Task: In Mark's project, Add a new field "Sprint" with the field type "Date" to the table layout.
Action: Mouse pressed left at (283, 172)
Screenshot: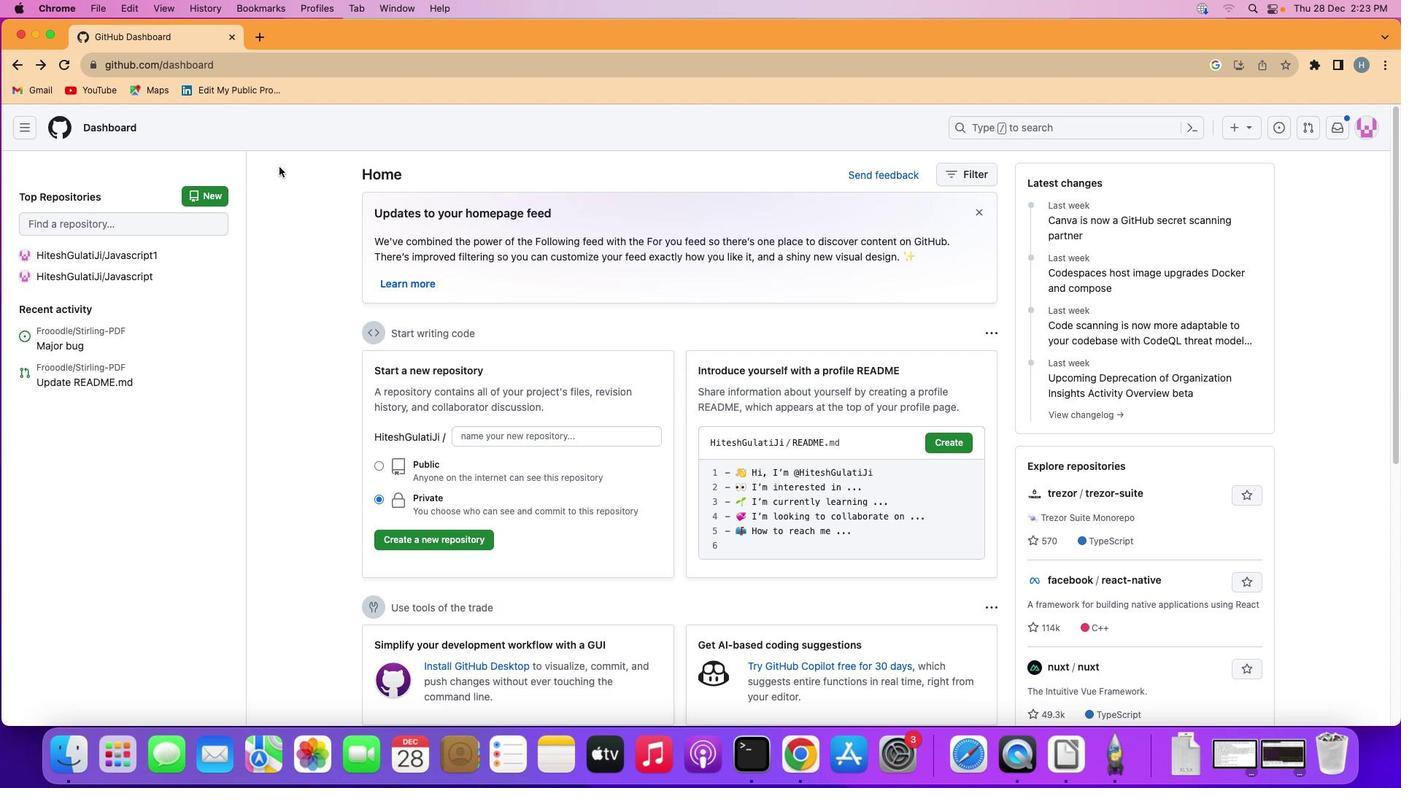 
Action: Mouse moved to (27, 119)
Screenshot: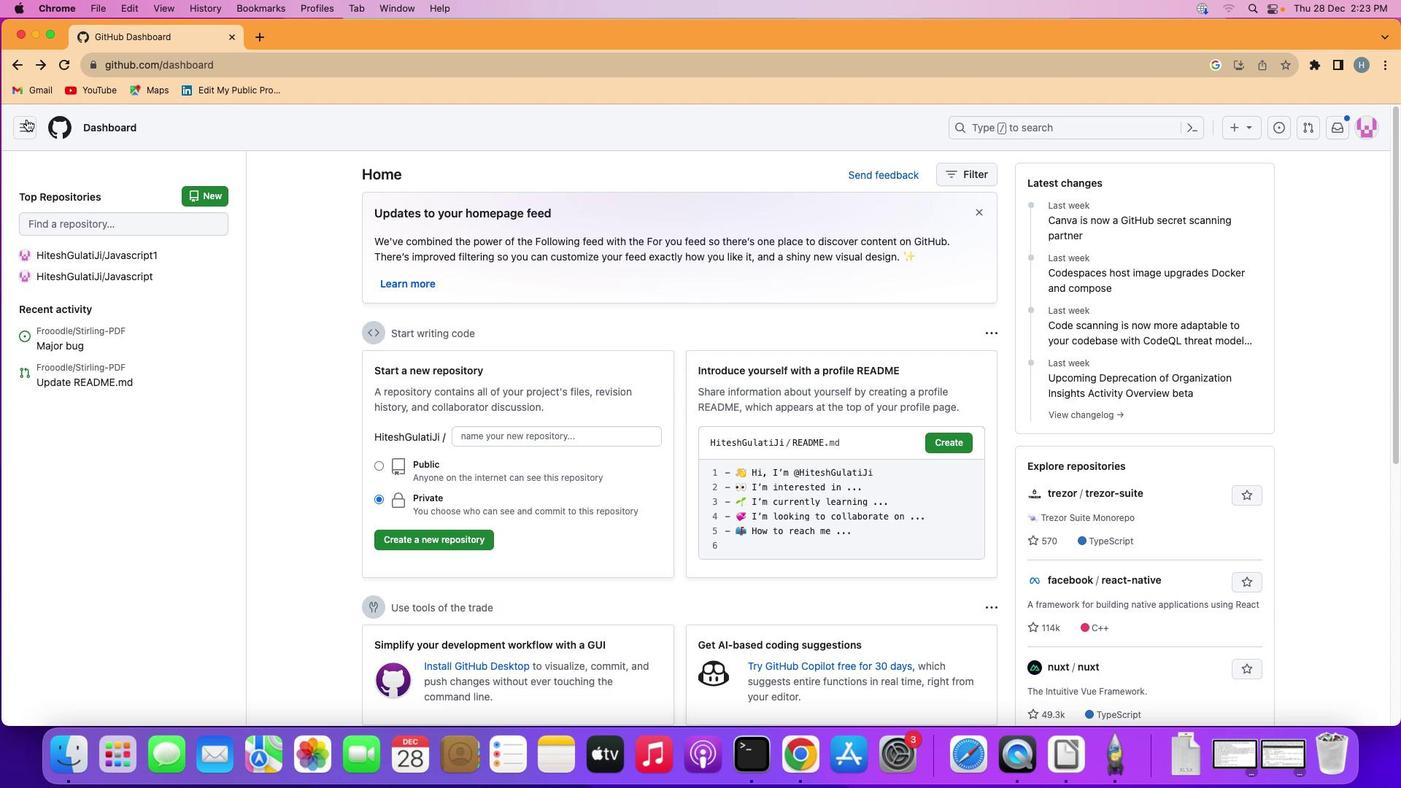 
Action: Mouse pressed left at (27, 119)
Screenshot: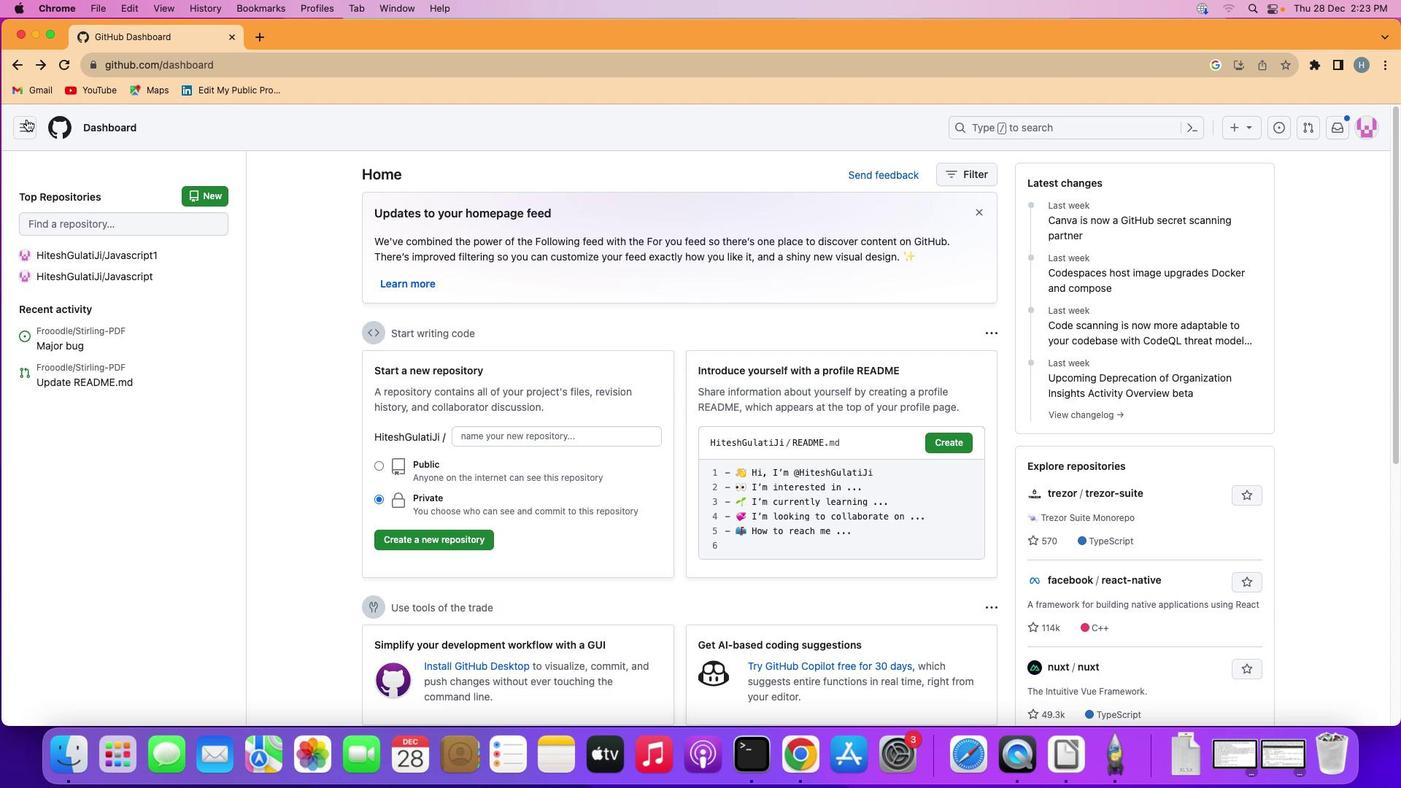 
Action: Mouse moved to (70, 237)
Screenshot: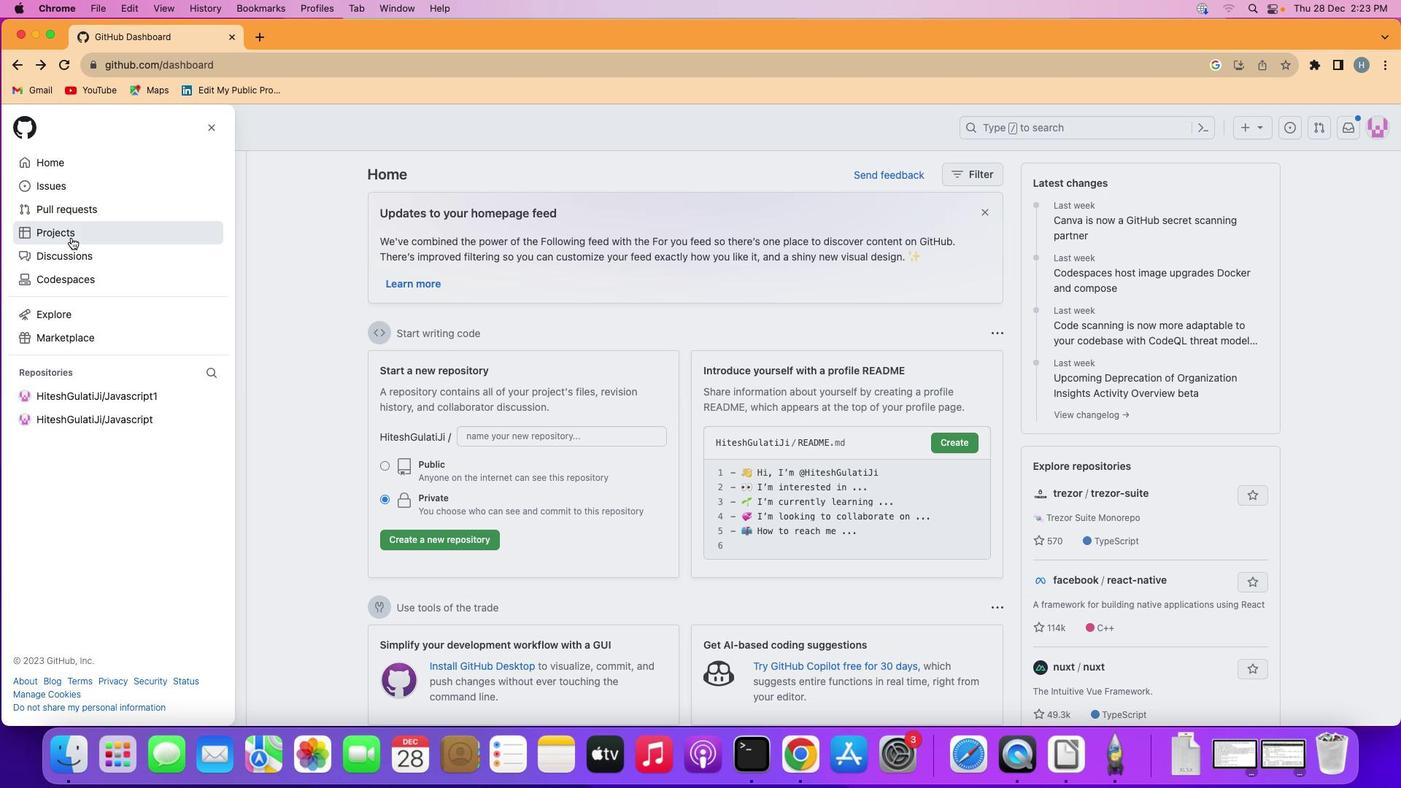 
Action: Mouse pressed left at (70, 237)
Screenshot: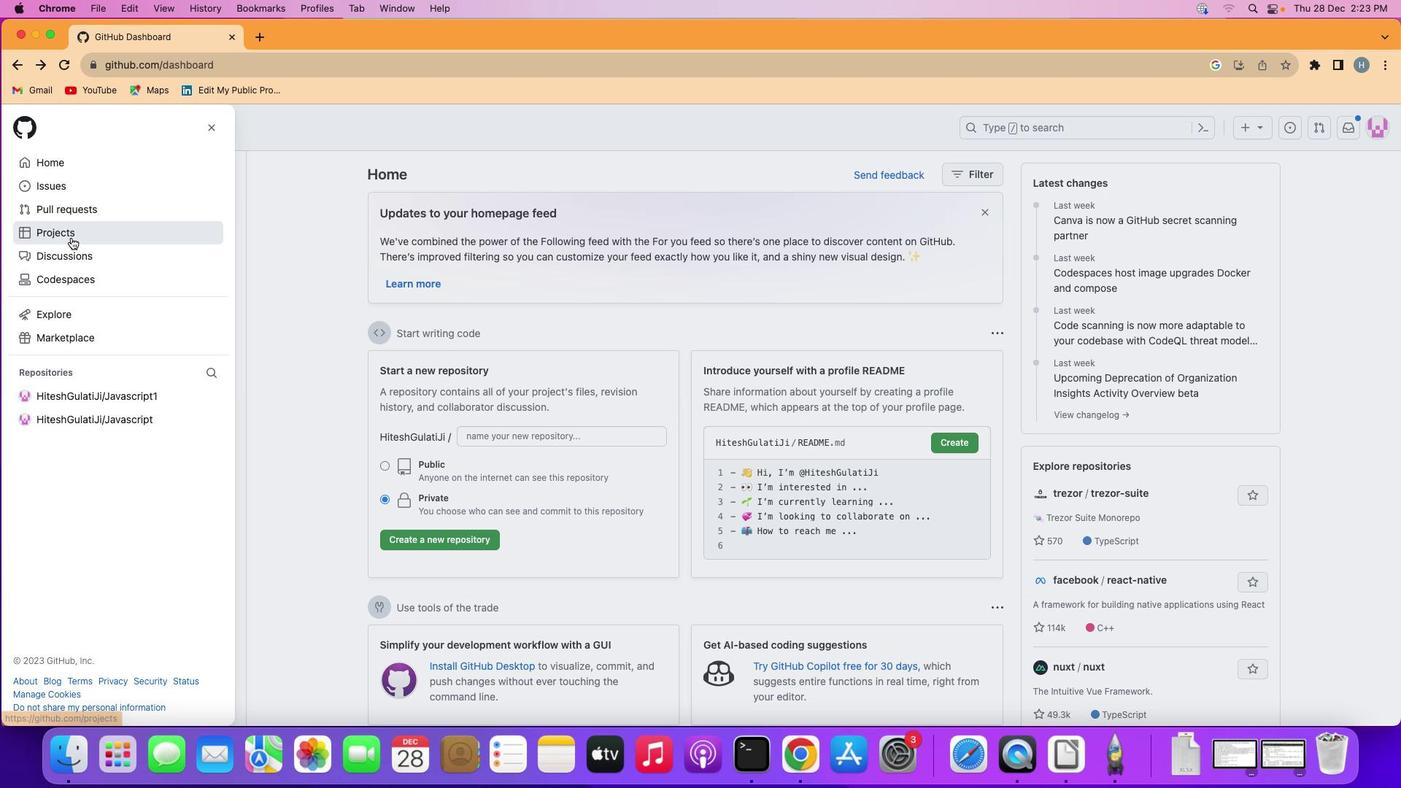 
Action: Mouse moved to (534, 324)
Screenshot: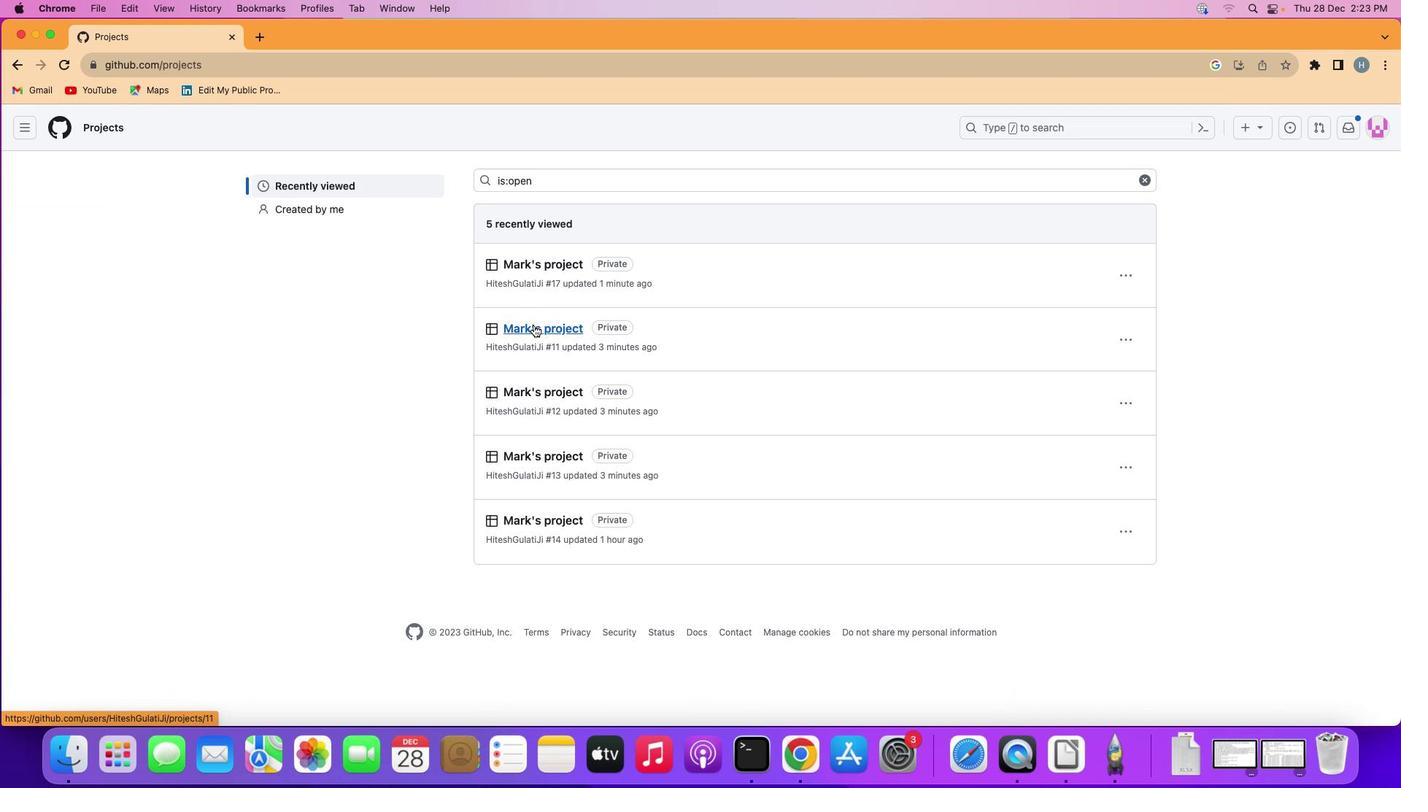 
Action: Mouse pressed left at (534, 324)
Screenshot: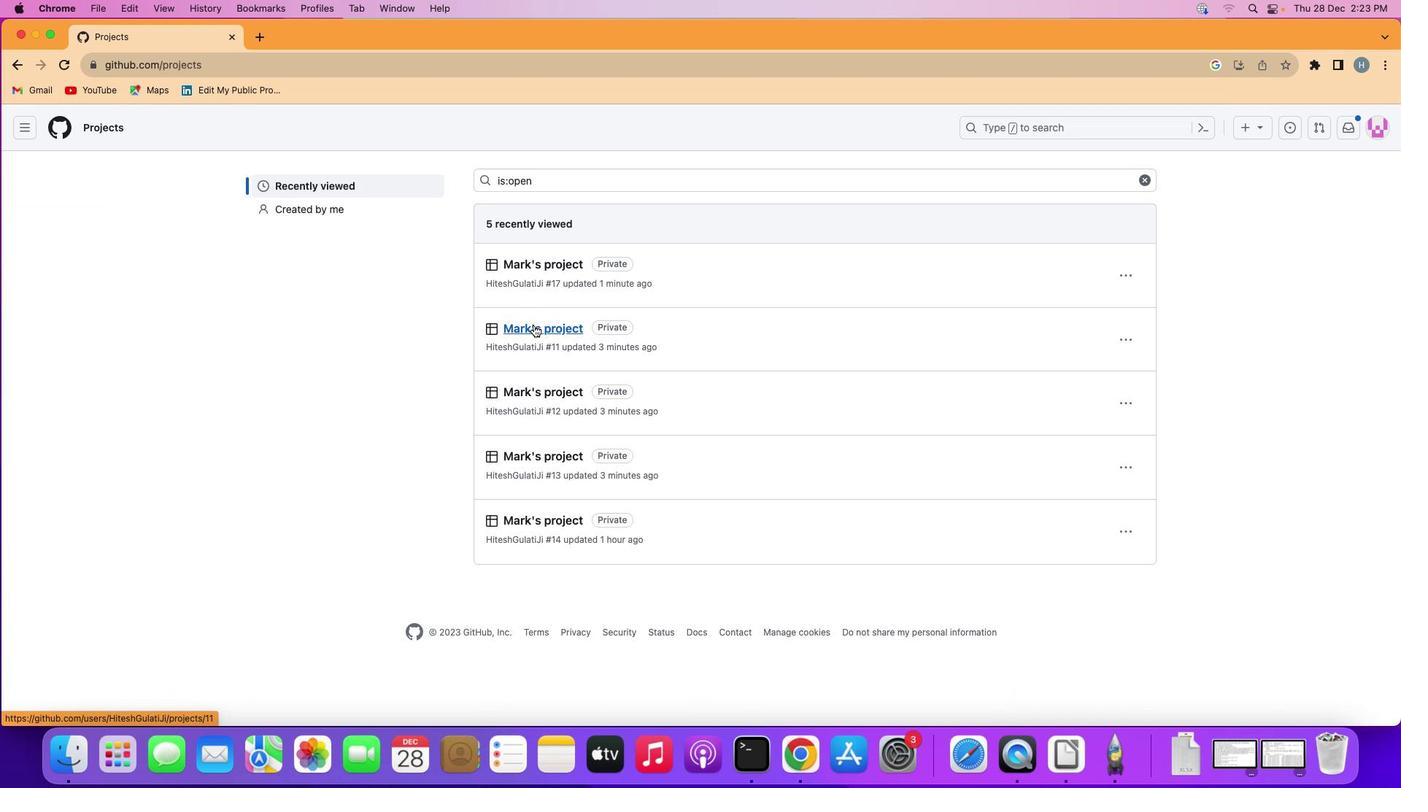 
Action: Mouse moved to (102, 200)
Screenshot: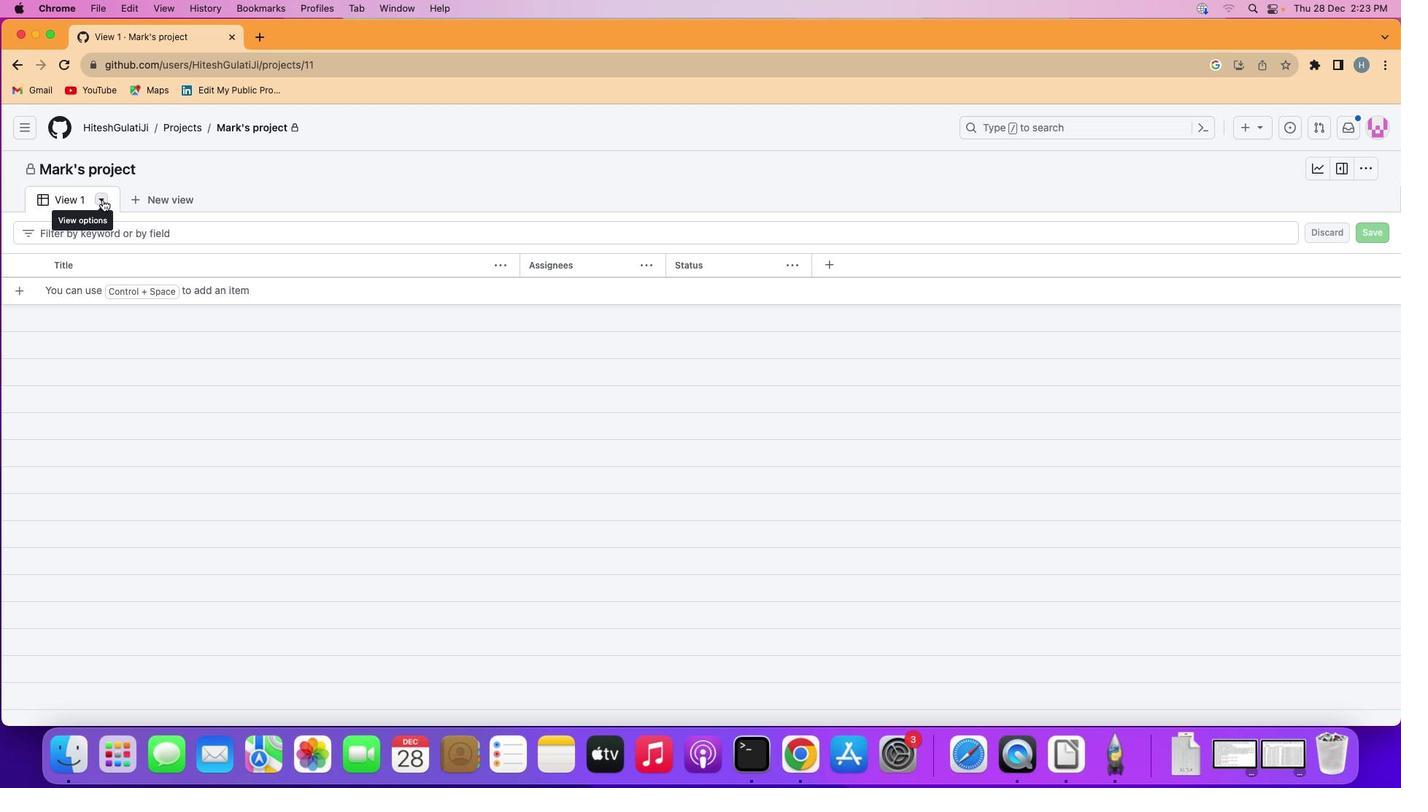 
Action: Mouse pressed left at (102, 200)
Screenshot: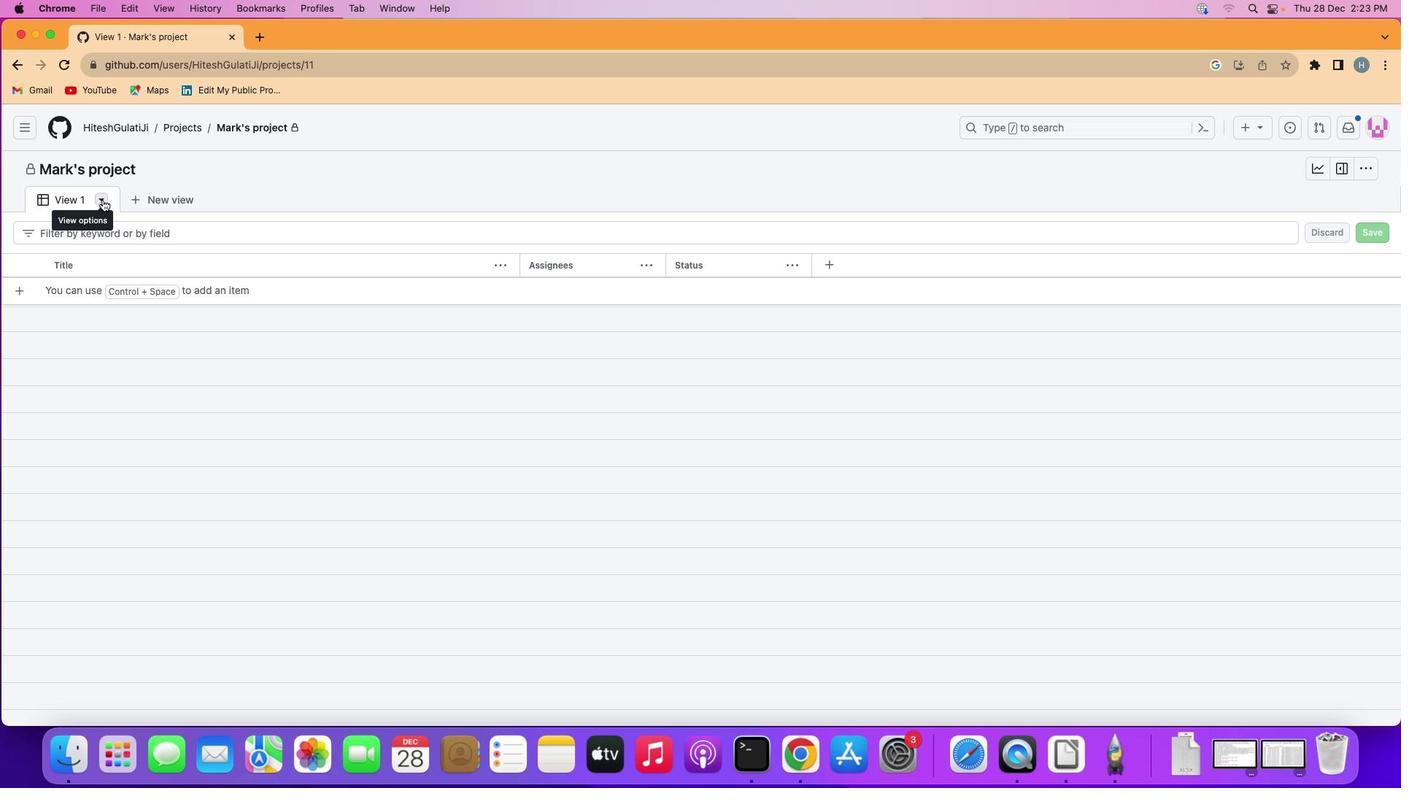 
Action: Mouse moved to (151, 309)
Screenshot: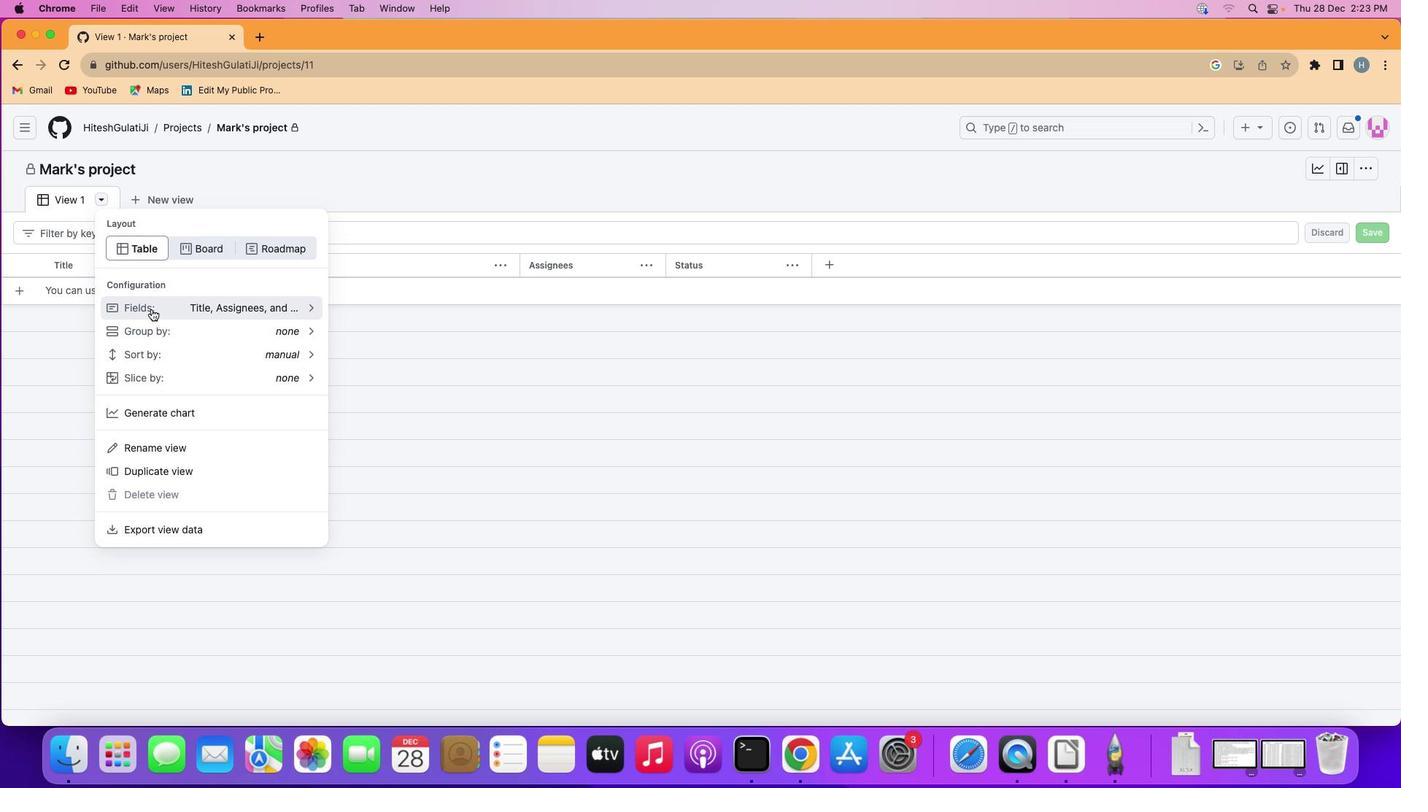 
Action: Mouse pressed left at (151, 309)
Screenshot: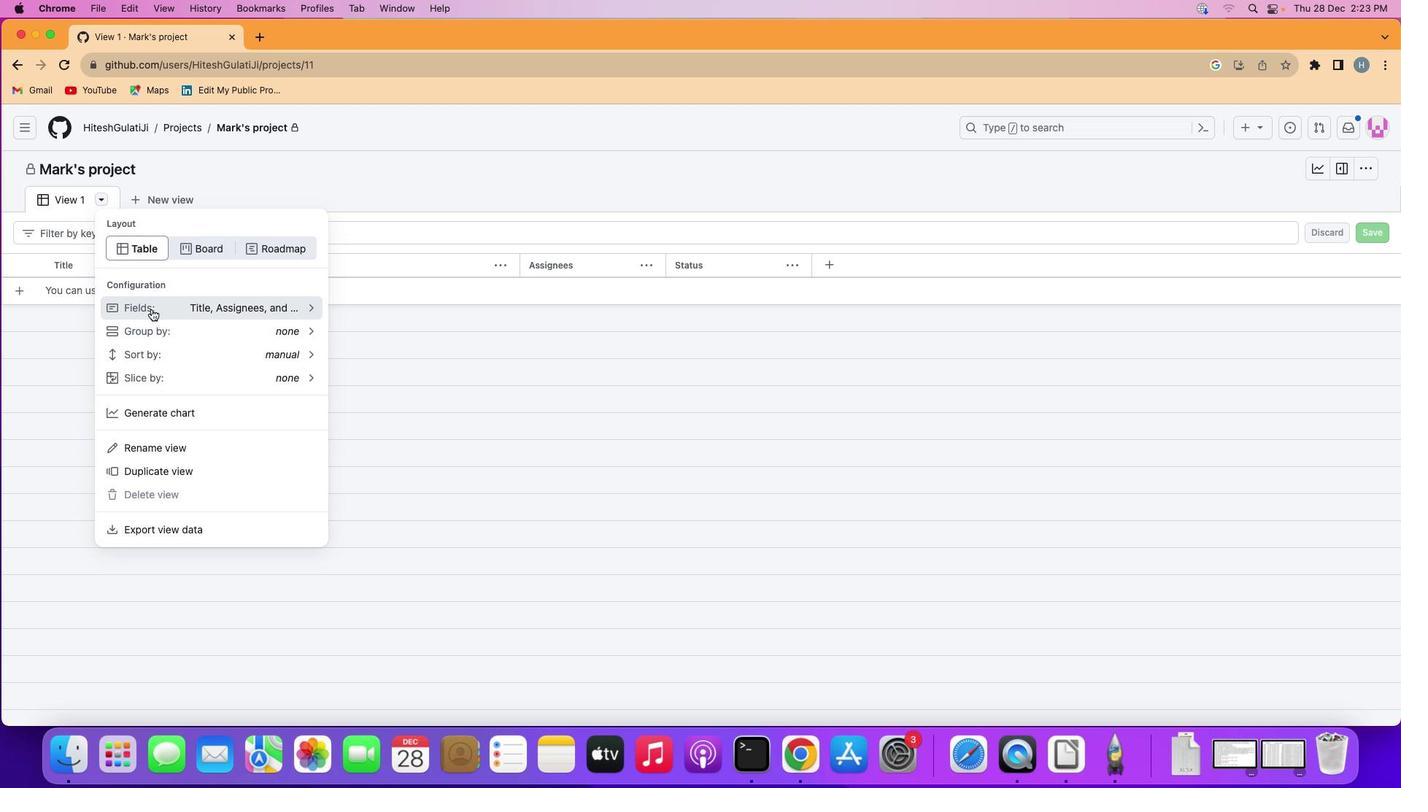 
Action: Mouse moved to (161, 217)
Screenshot: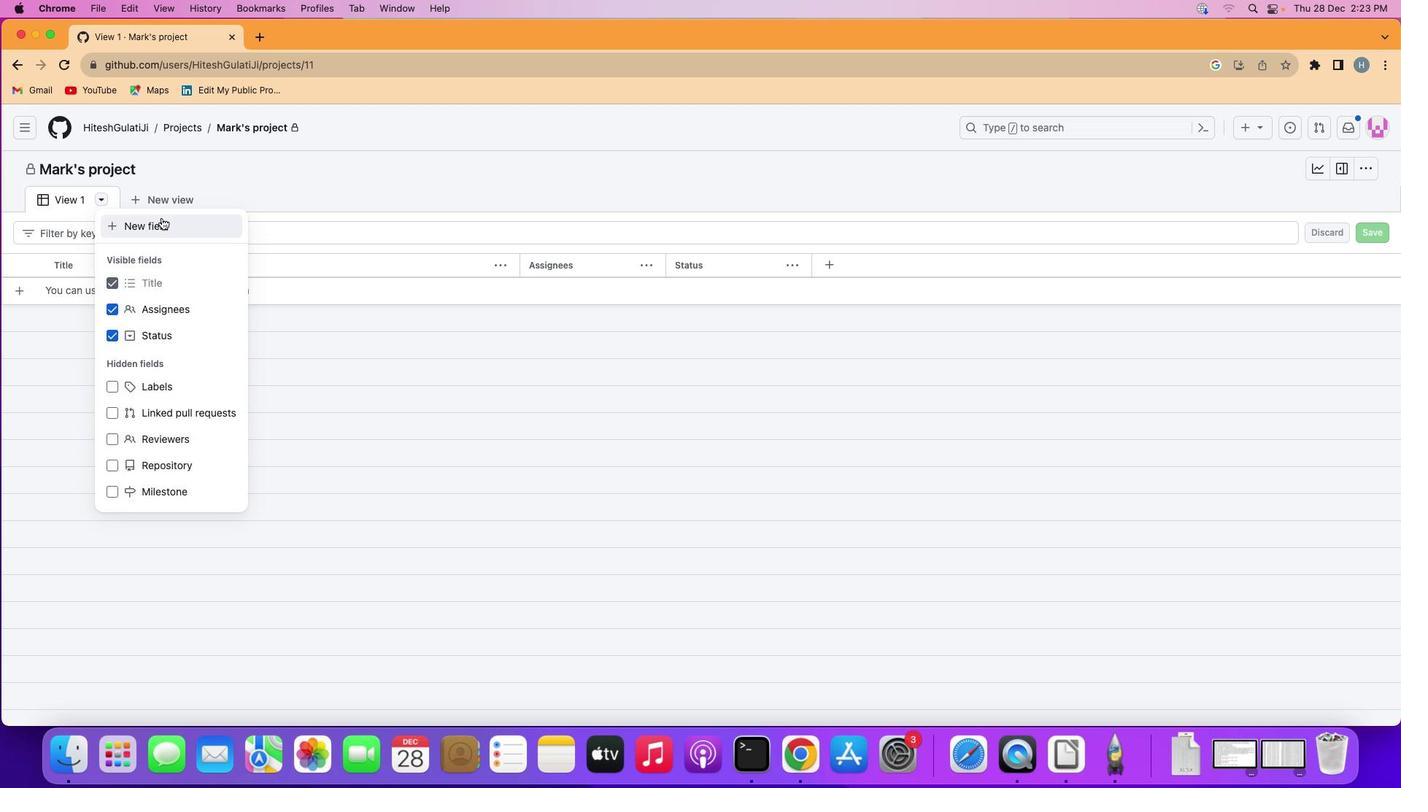 
Action: Mouse pressed left at (161, 217)
Screenshot: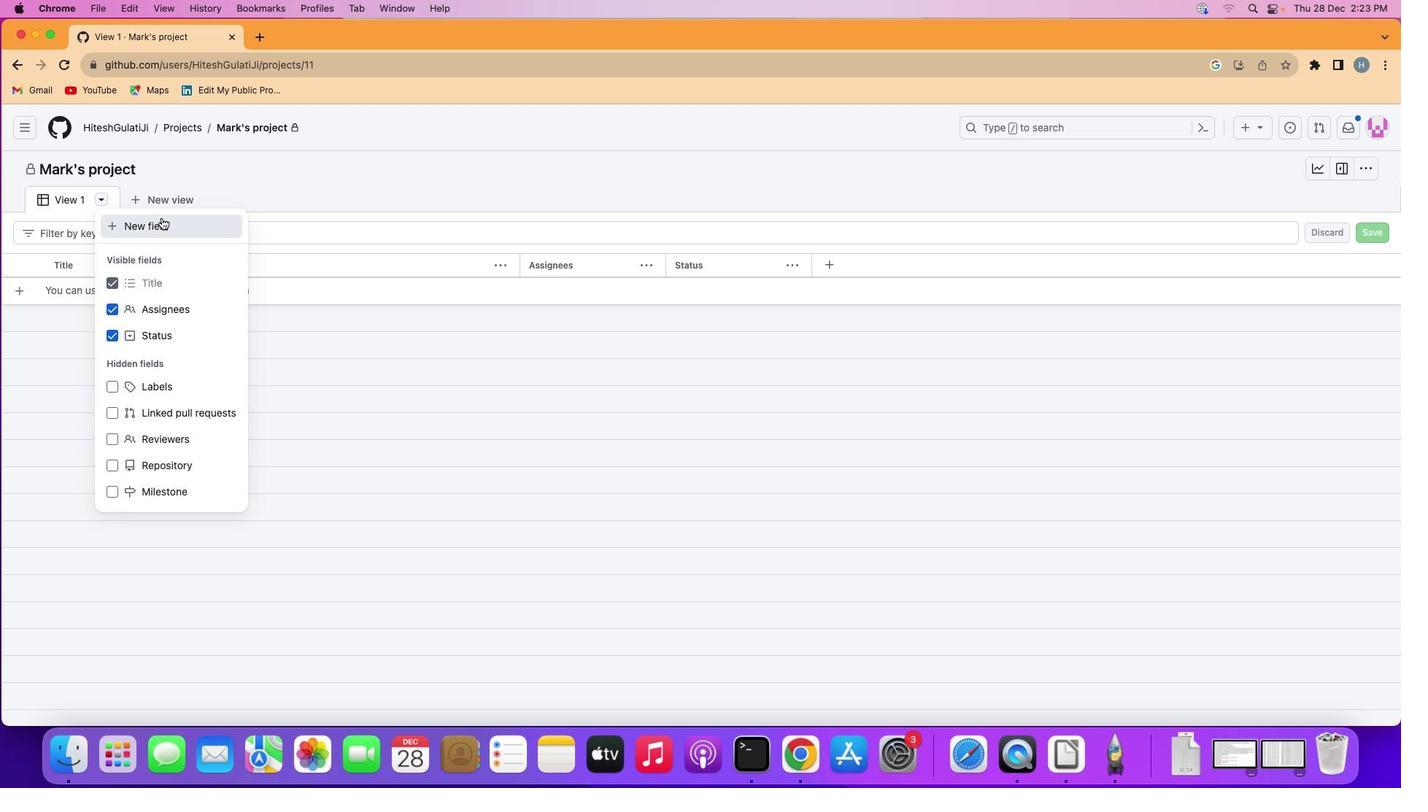 
Action: Mouse moved to (780, 327)
Screenshot: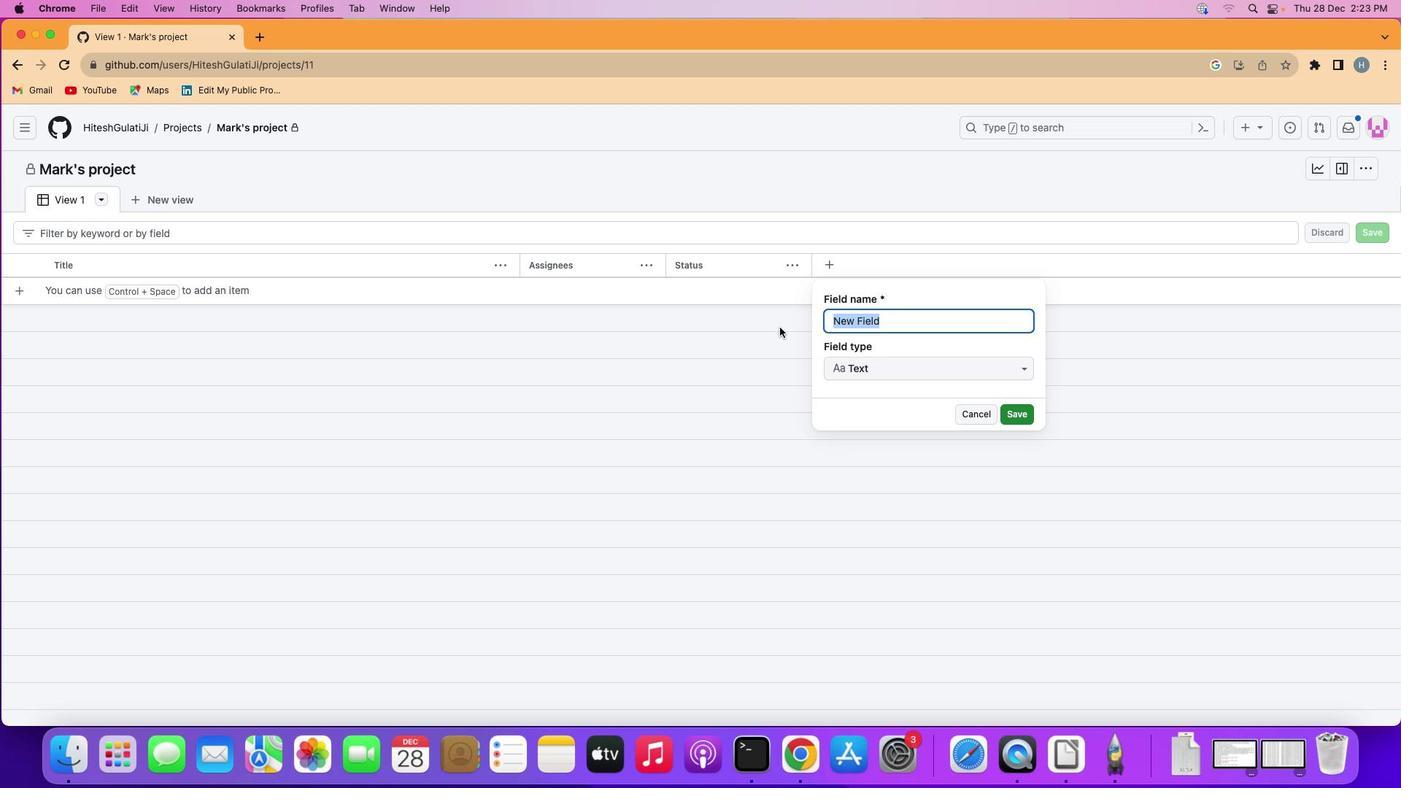 
Action: Key pressed Key.shift'S''p''r''i''n''t'
Screenshot: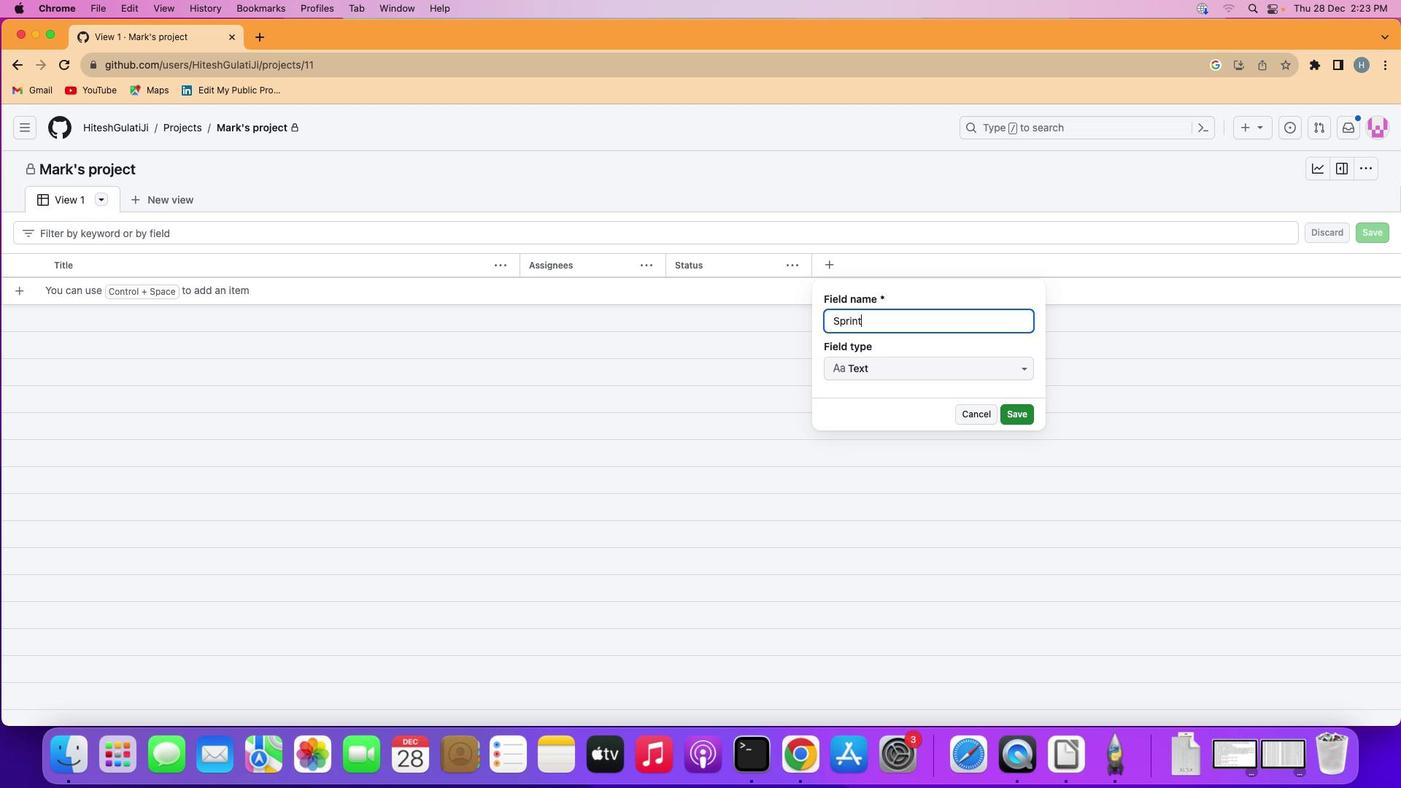 
Action: Mouse moved to (894, 375)
Screenshot: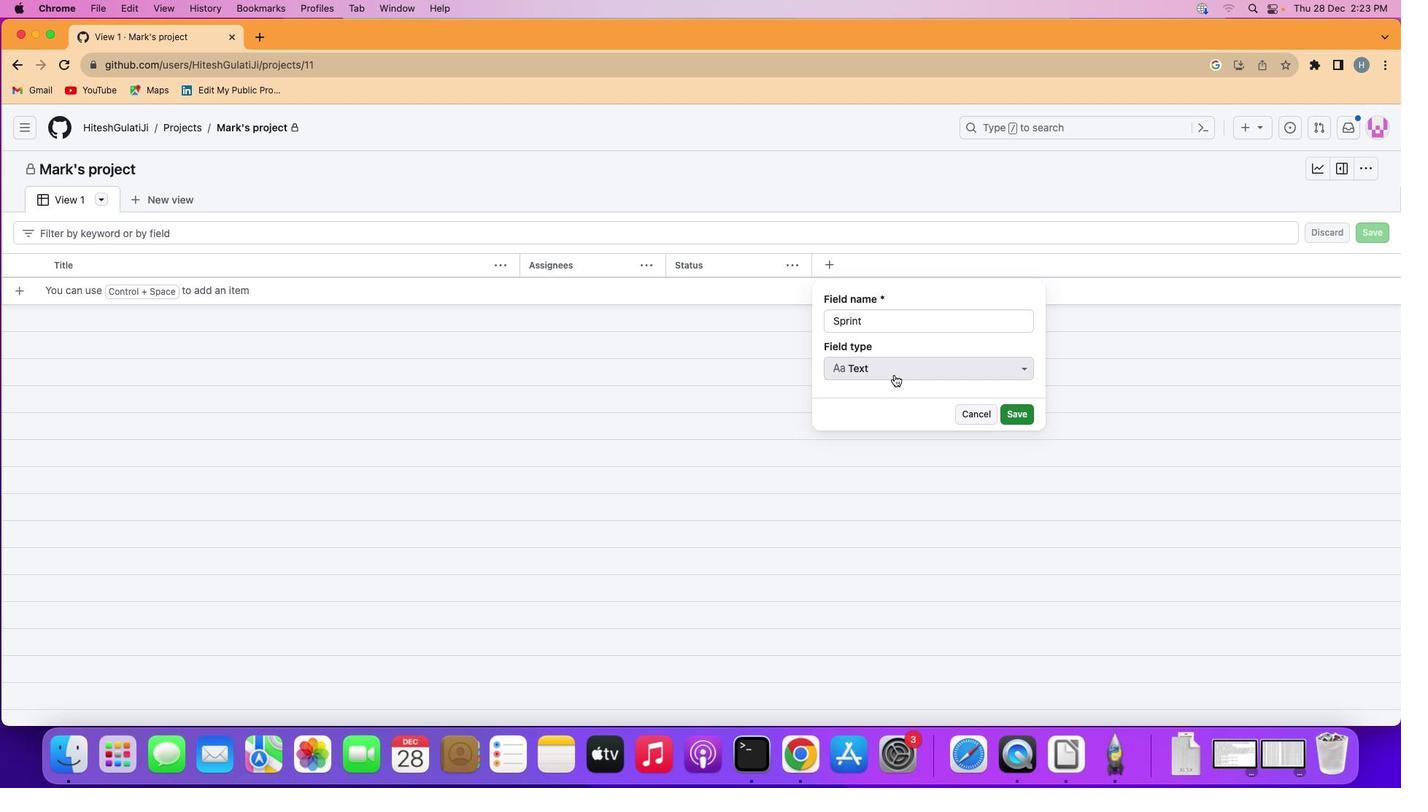 
Action: Mouse pressed left at (894, 375)
Screenshot: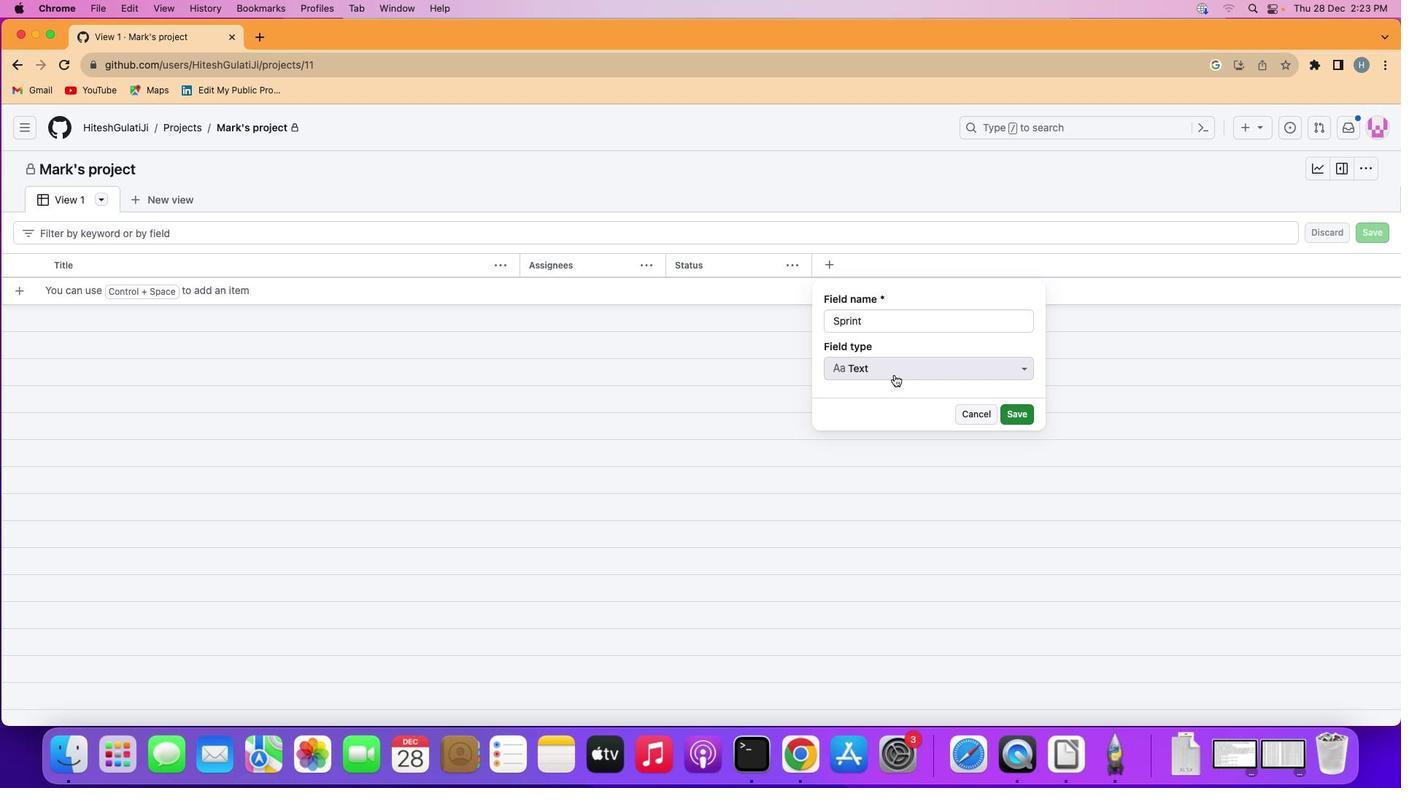 
Action: Mouse moved to (884, 444)
Screenshot: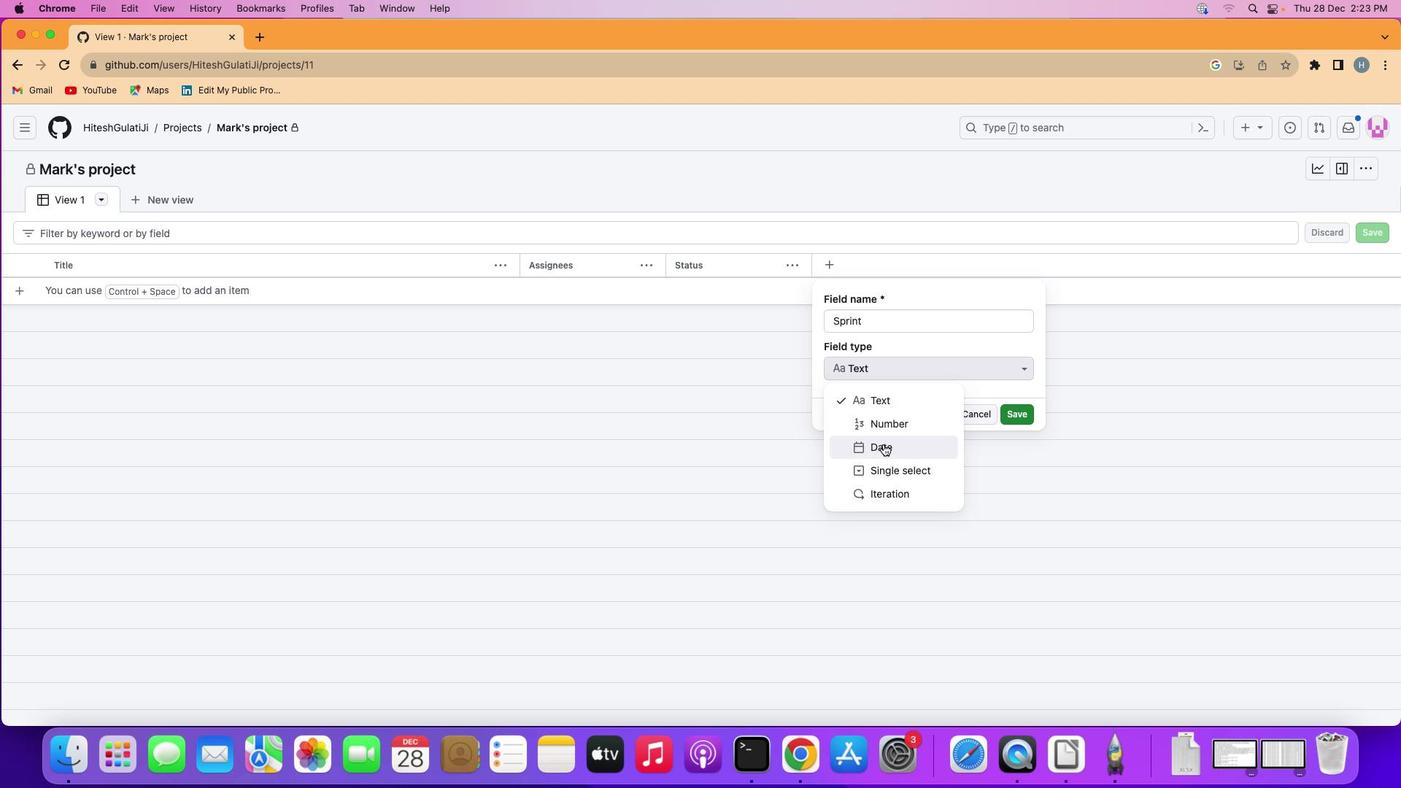 
Action: Mouse pressed left at (884, 444)
Screenshot: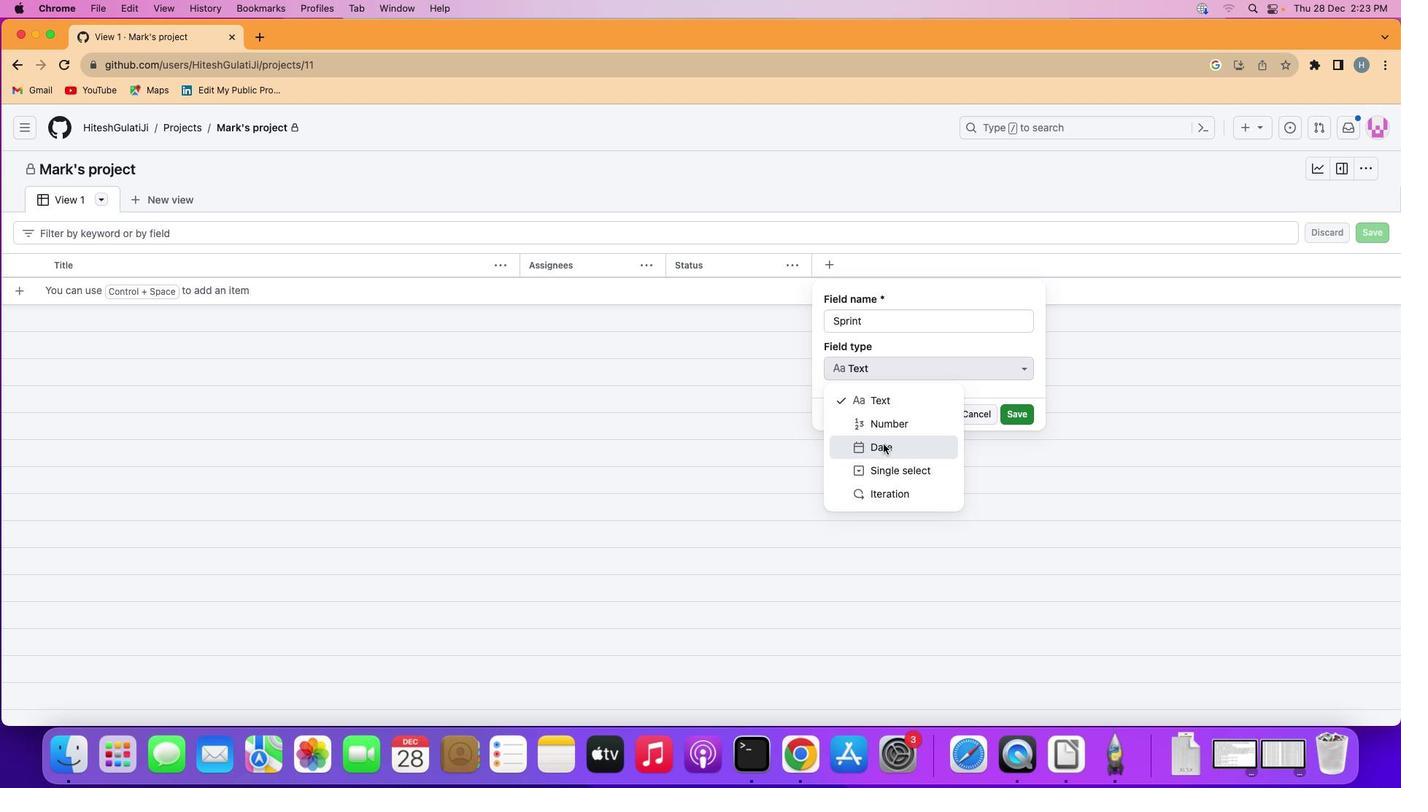 
Action: Mouse moved to (1012, 410)
Screenshot: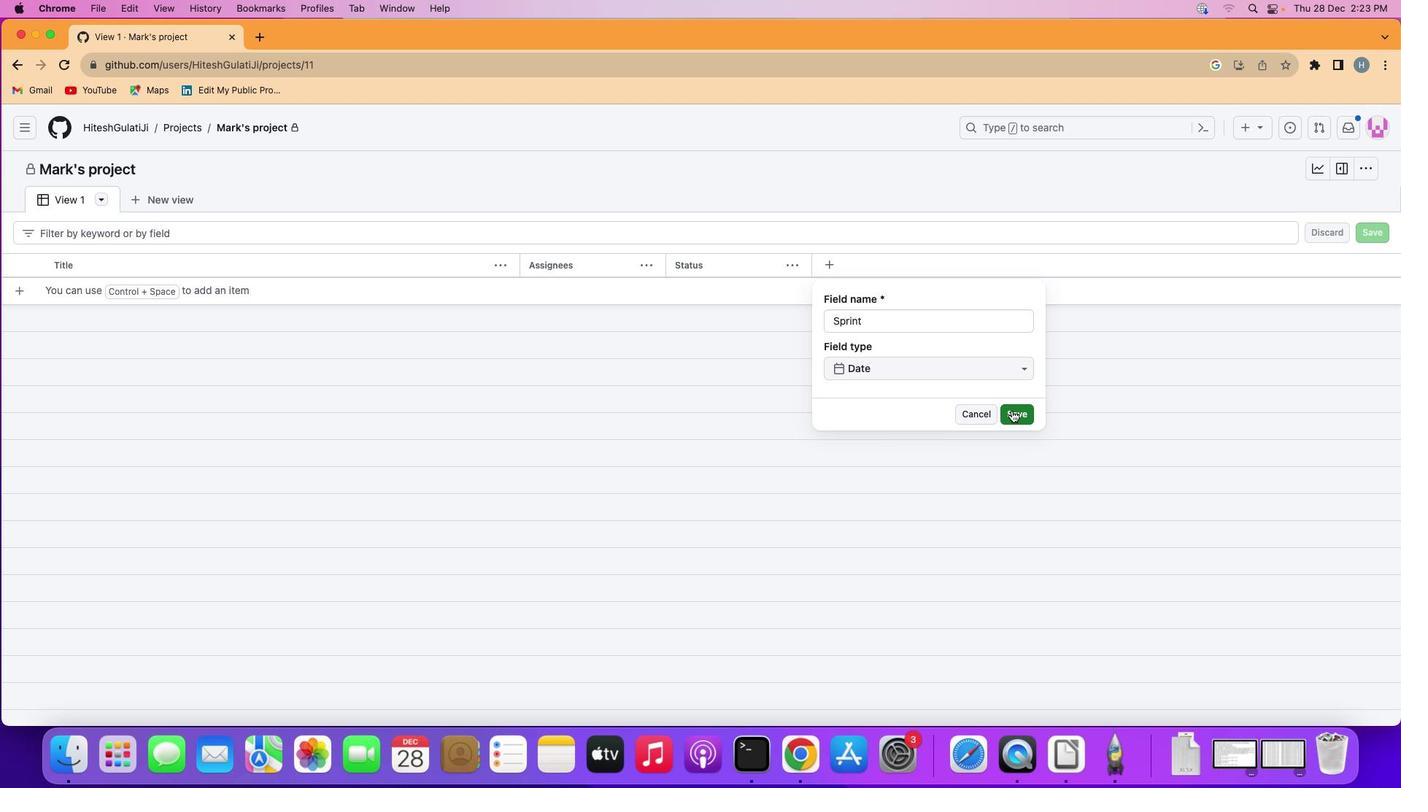 
Action: Mouse pressed left at (1012, 410)
Screenshot: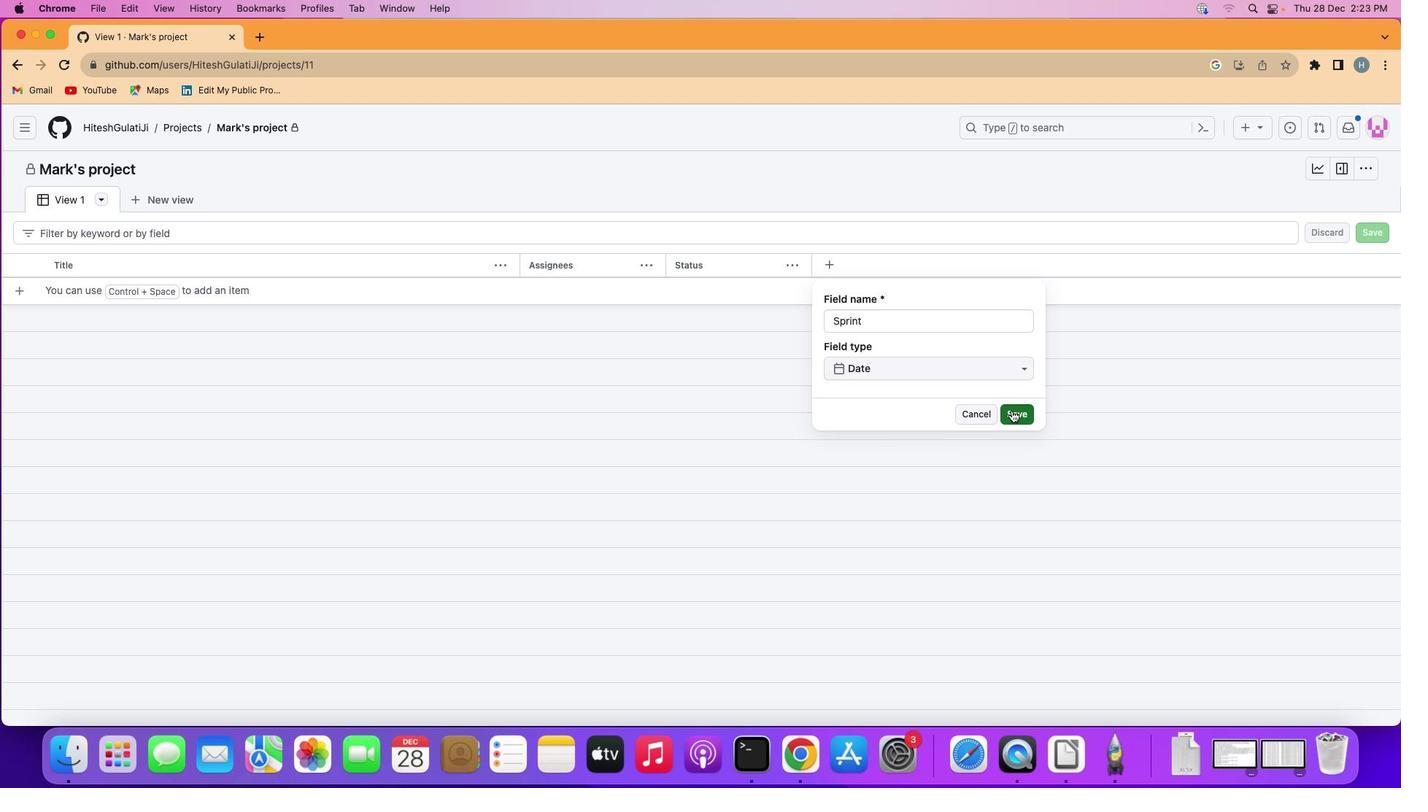 
Action: Mouse moved to (987, 381)
Screenshot: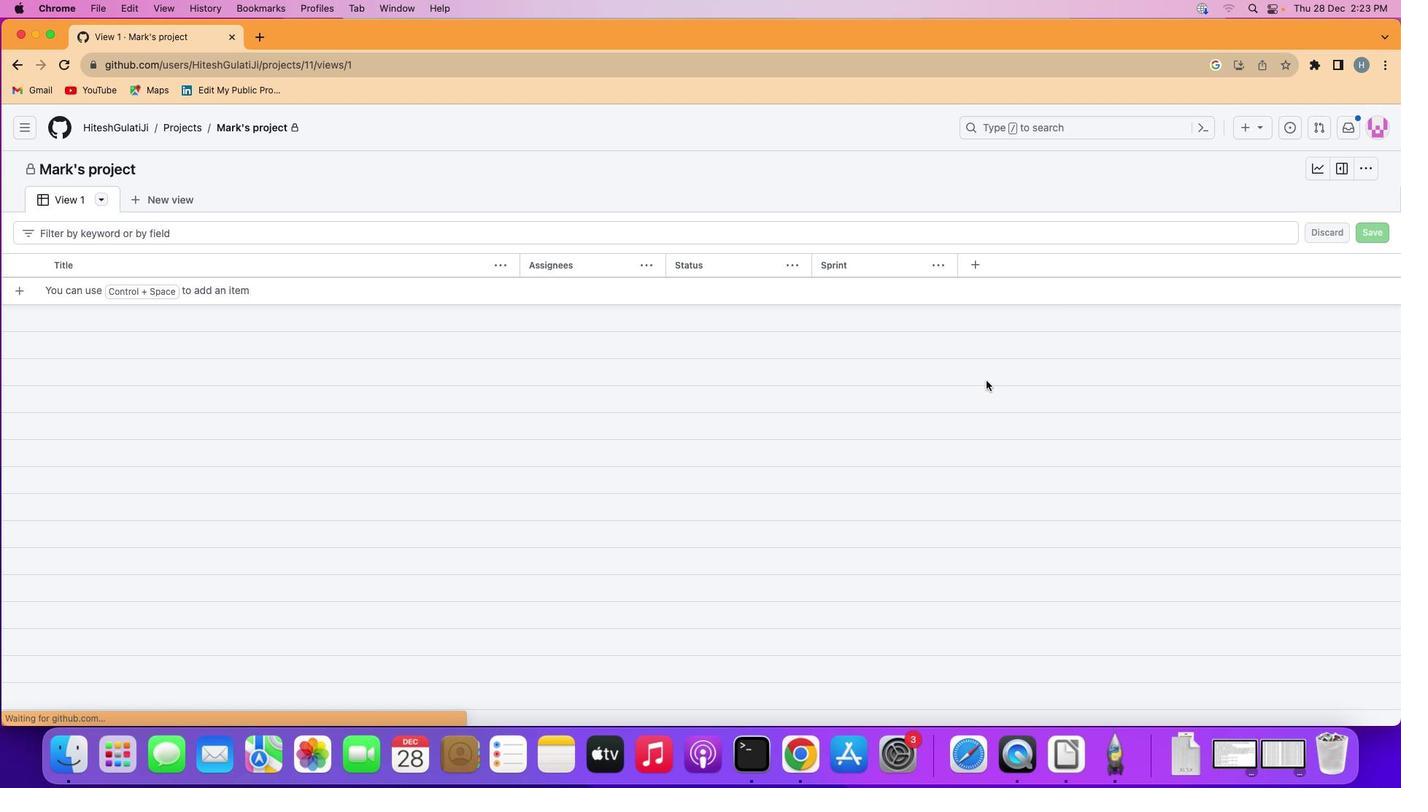 
